 Task: Assign in the project TractLine the issue 'Create a feature for users to track and manage their reading lists' to the sprint 'Mission Impossible'.
Action: Mouse moved to (1153, 525)
Screenshot: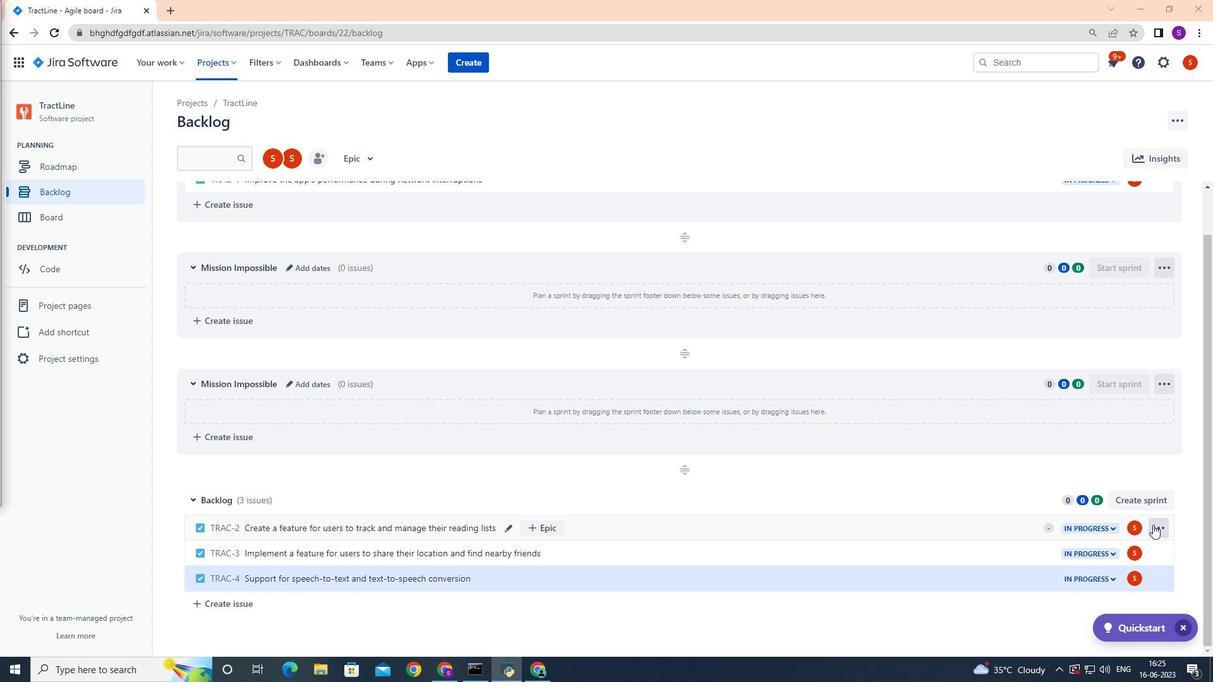 
Action: Mouse pressed left at (1153, 525)
Screenshot: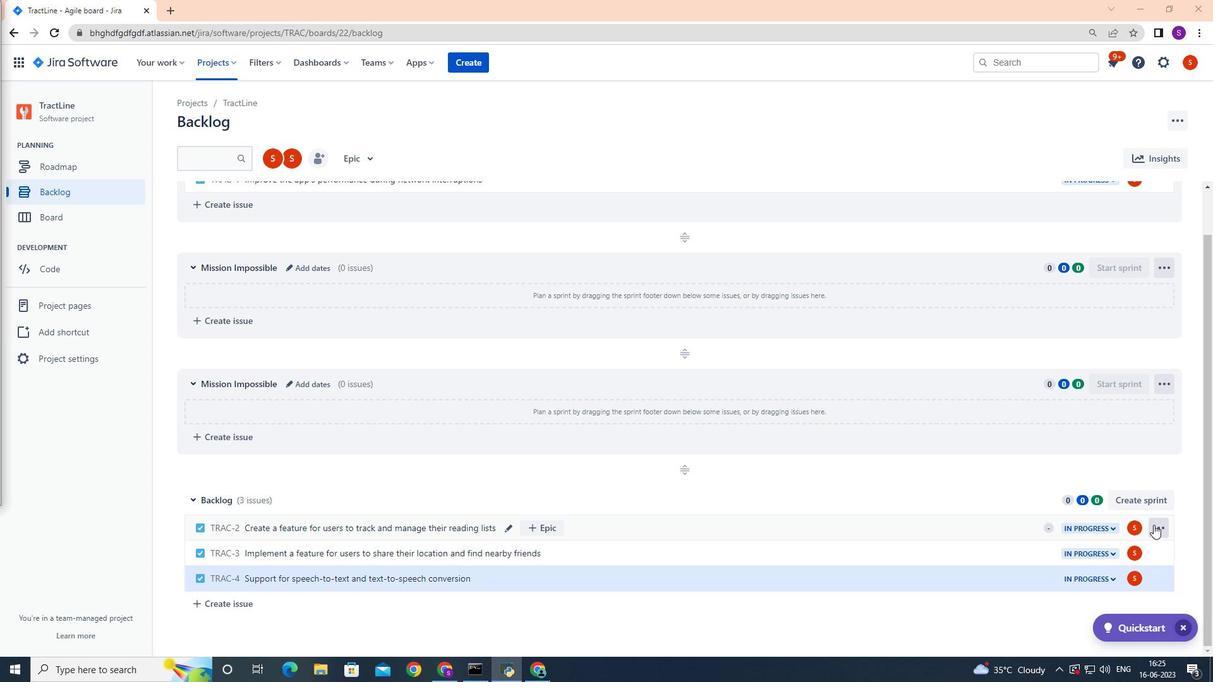
Action: Mouse moved to (1116, 437)
Screenshot: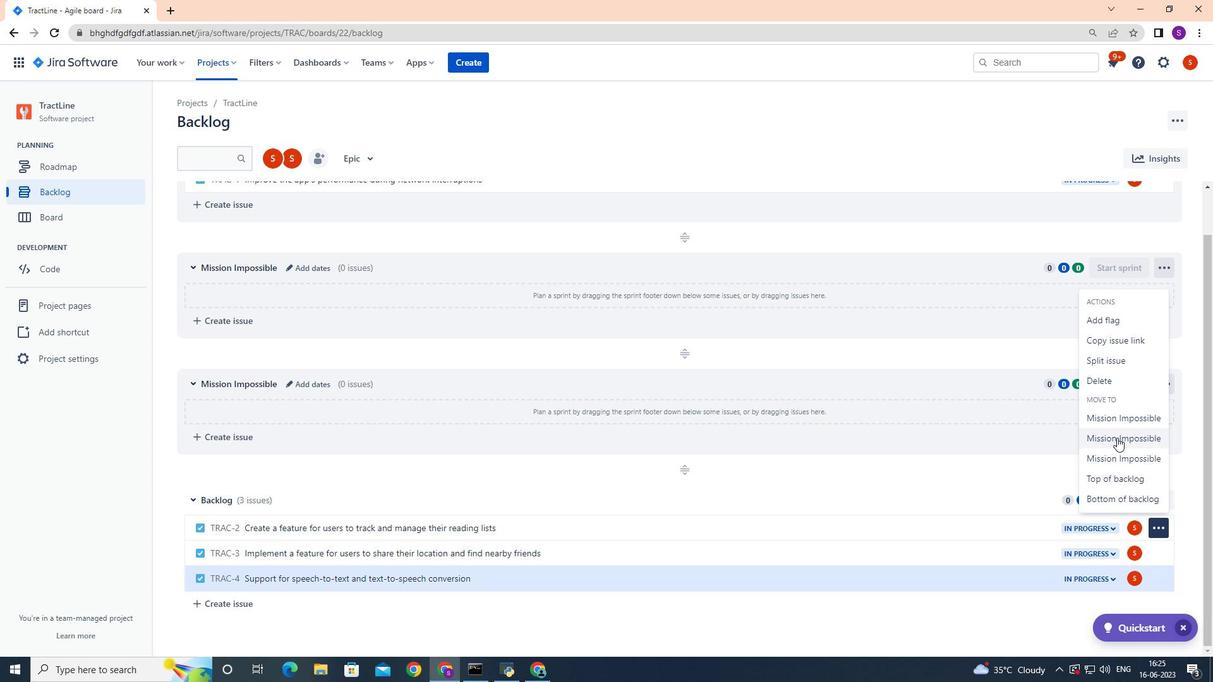 
Action: Mouse pressed left at (1116, 437)
Screenshot: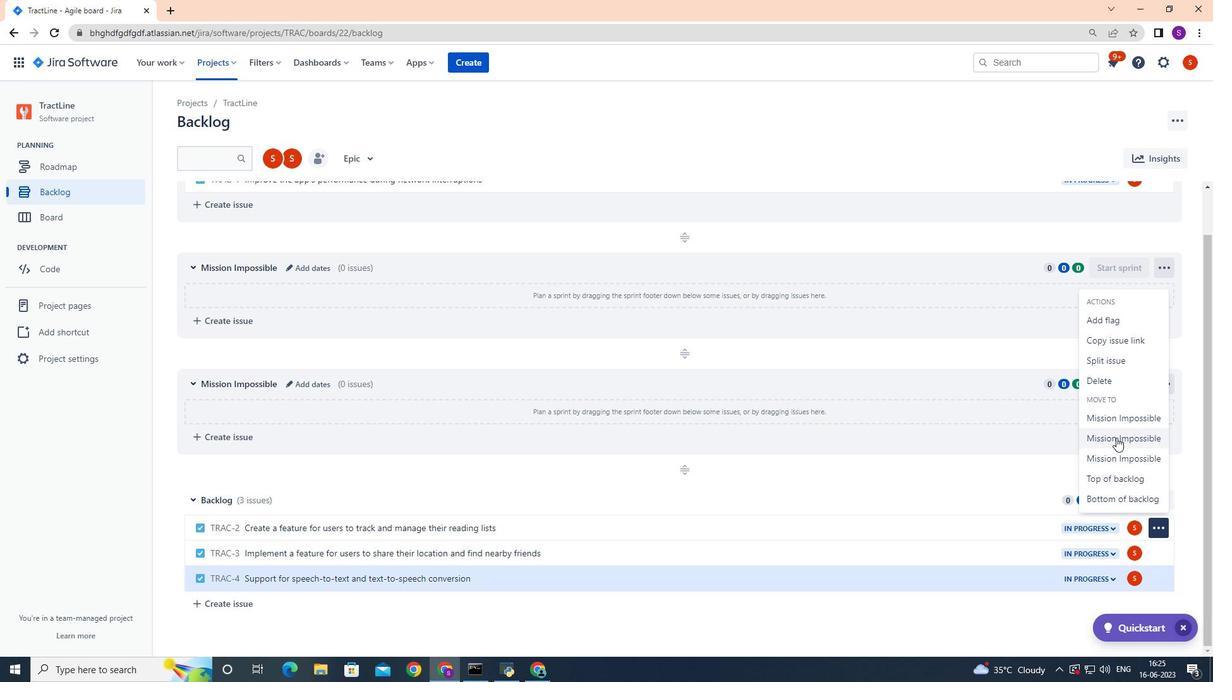 
Action: Mouse moved to (1118, 437)
Screenshot: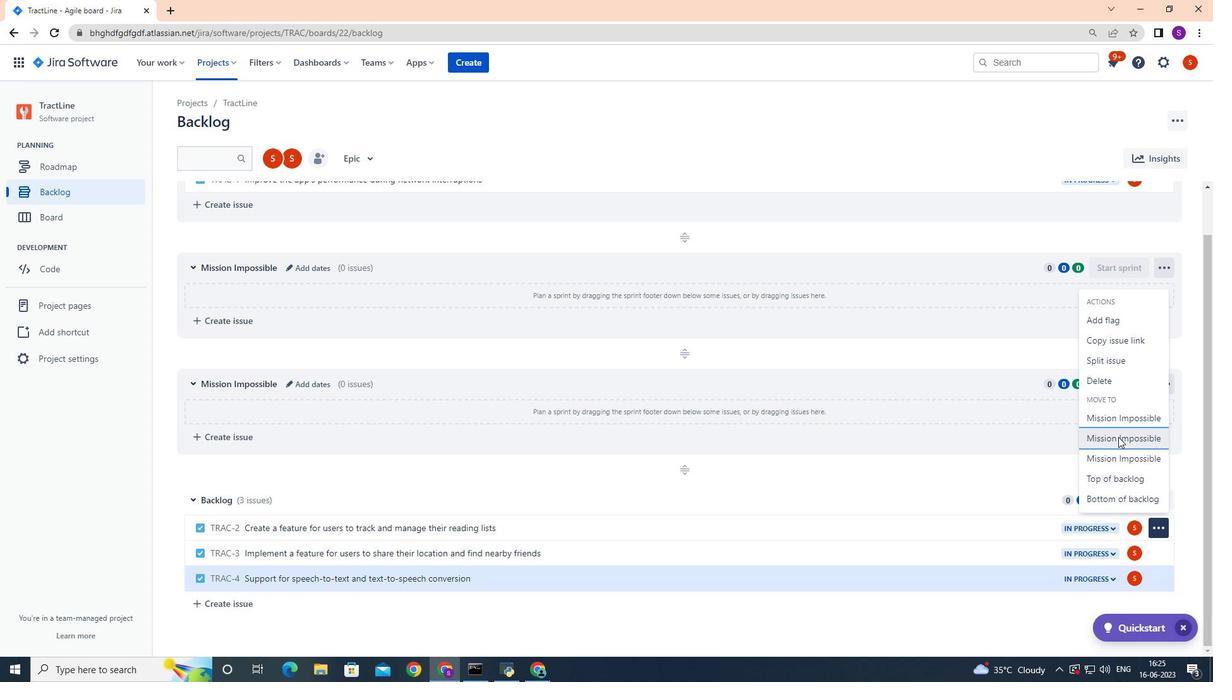 
